 Task: Select workspace "Collaboration Cove".
Action: Mouse moved to (416, 94)
Screenshot: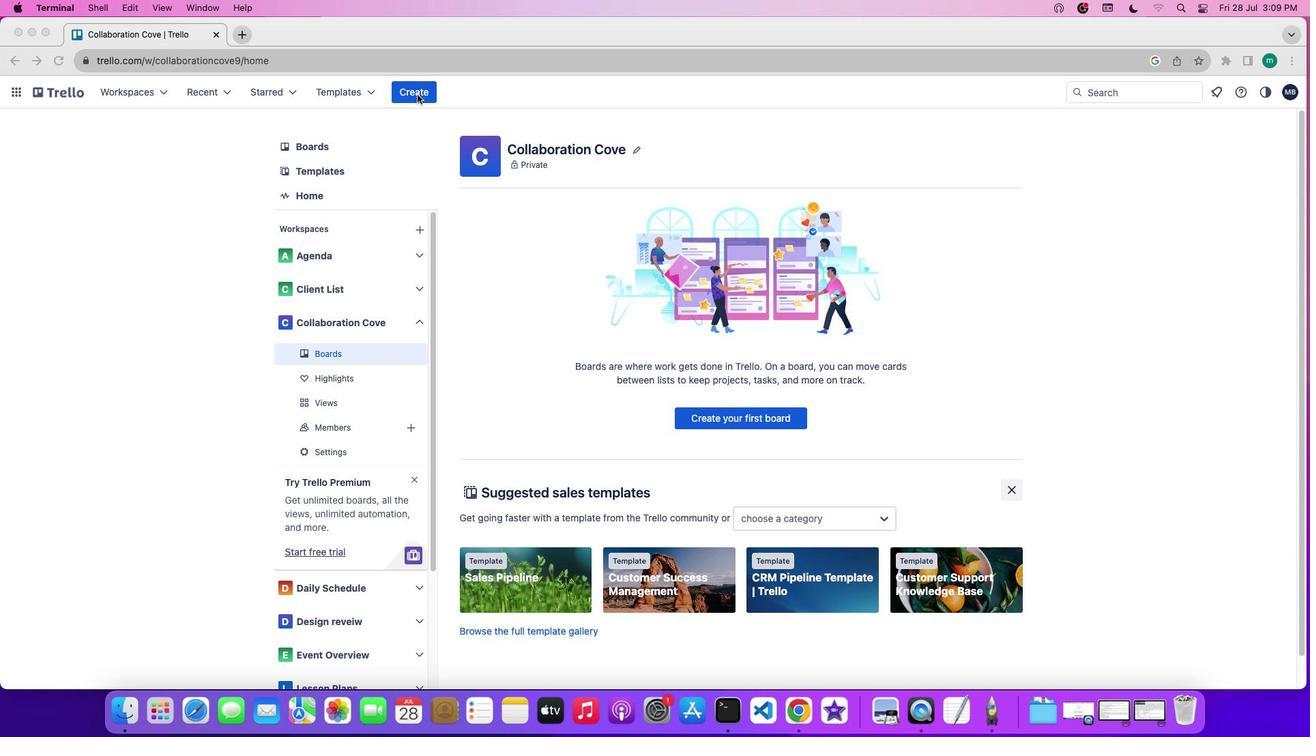 
Action: Mouse pressed left at (416, 94)
Screenshot: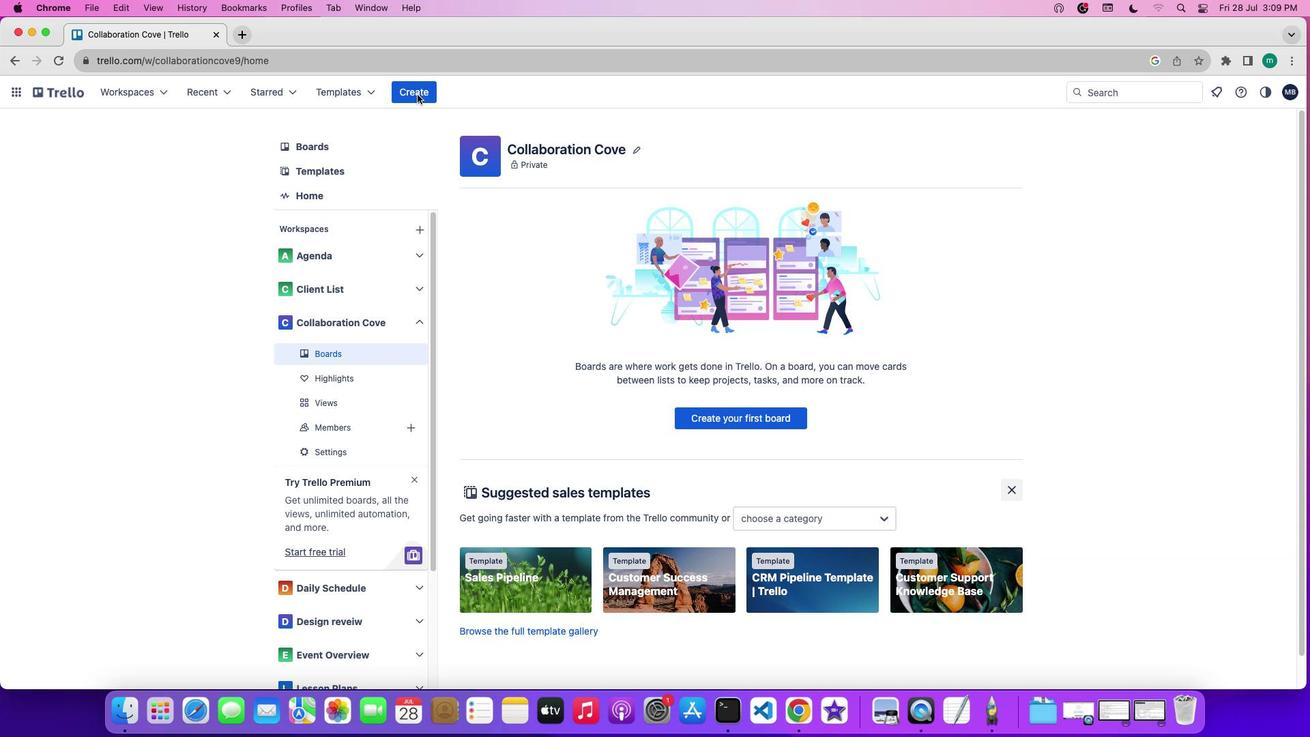 
Action: Mouse pressed left at (416, 94)
Screenshot: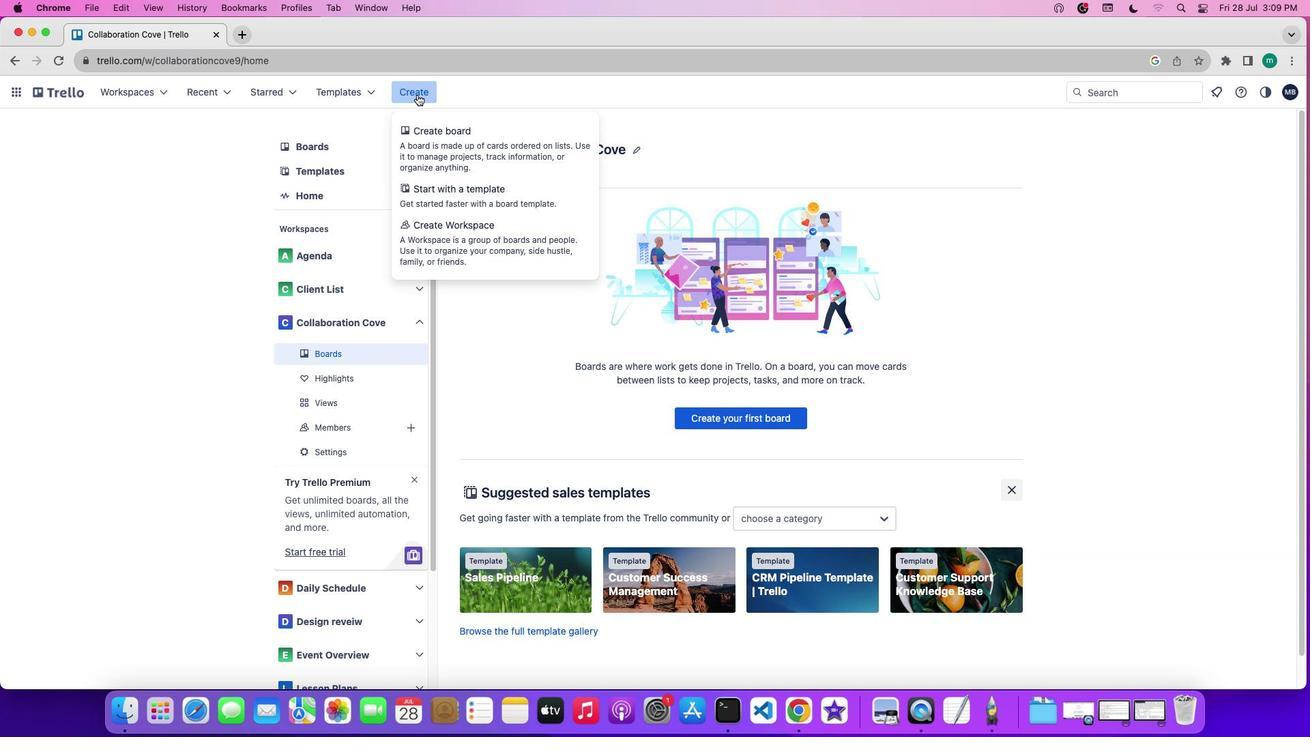 
Action: Mouse pressed left at (416, 94)
Screenshot: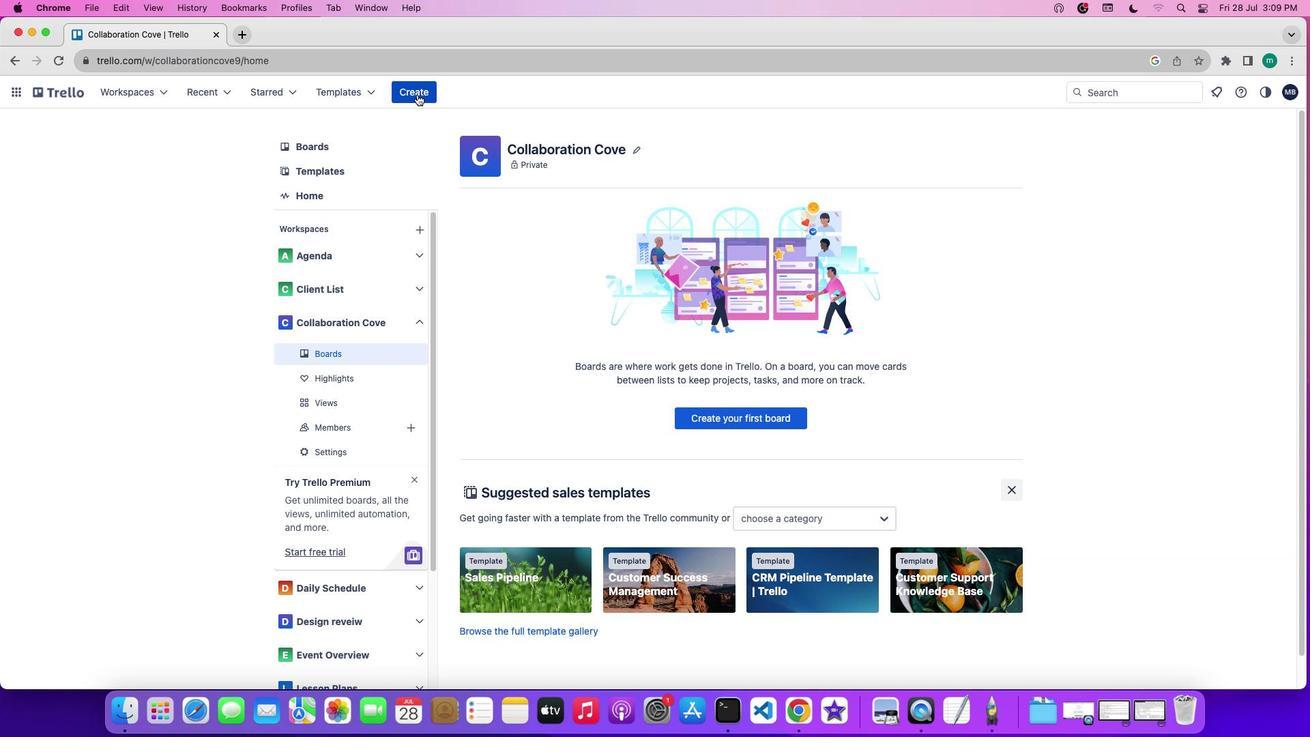 
Action: Mouse moved to (431, 139)
Screenshot: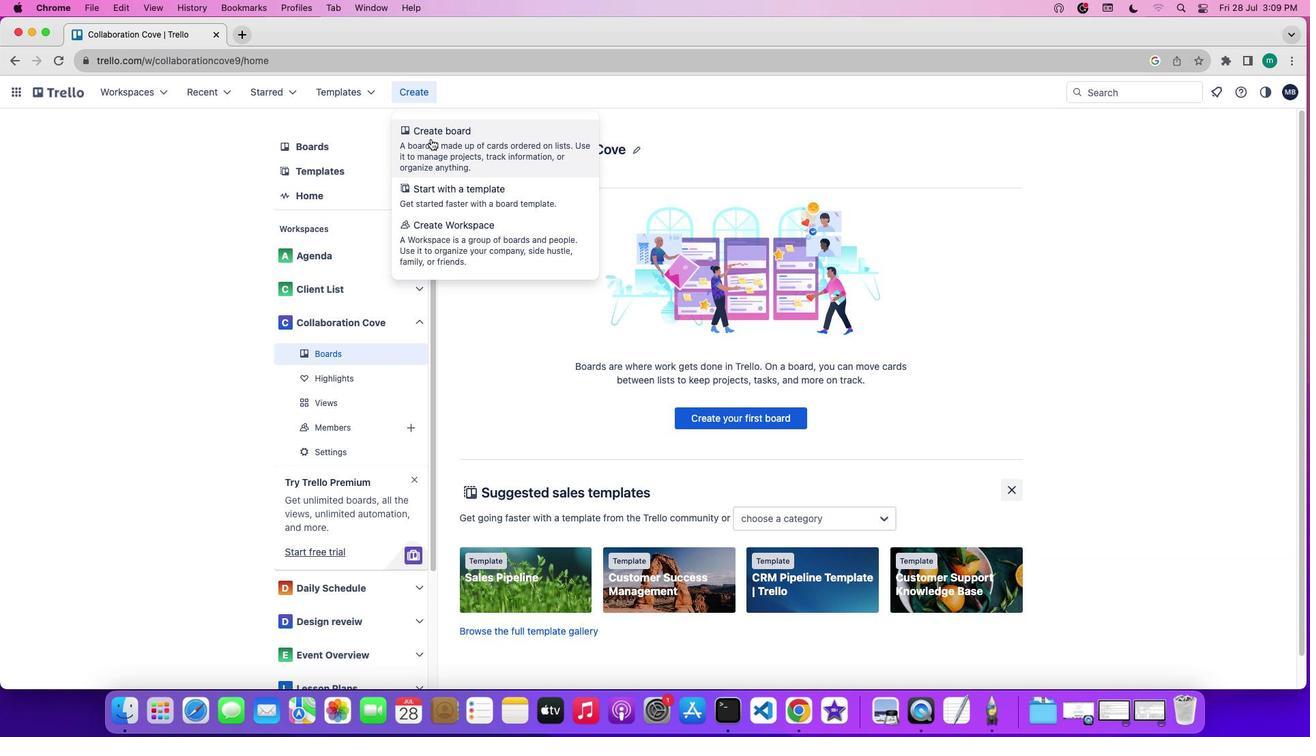 
Action: Mouse pressed left at (431, 139)
Screenshot: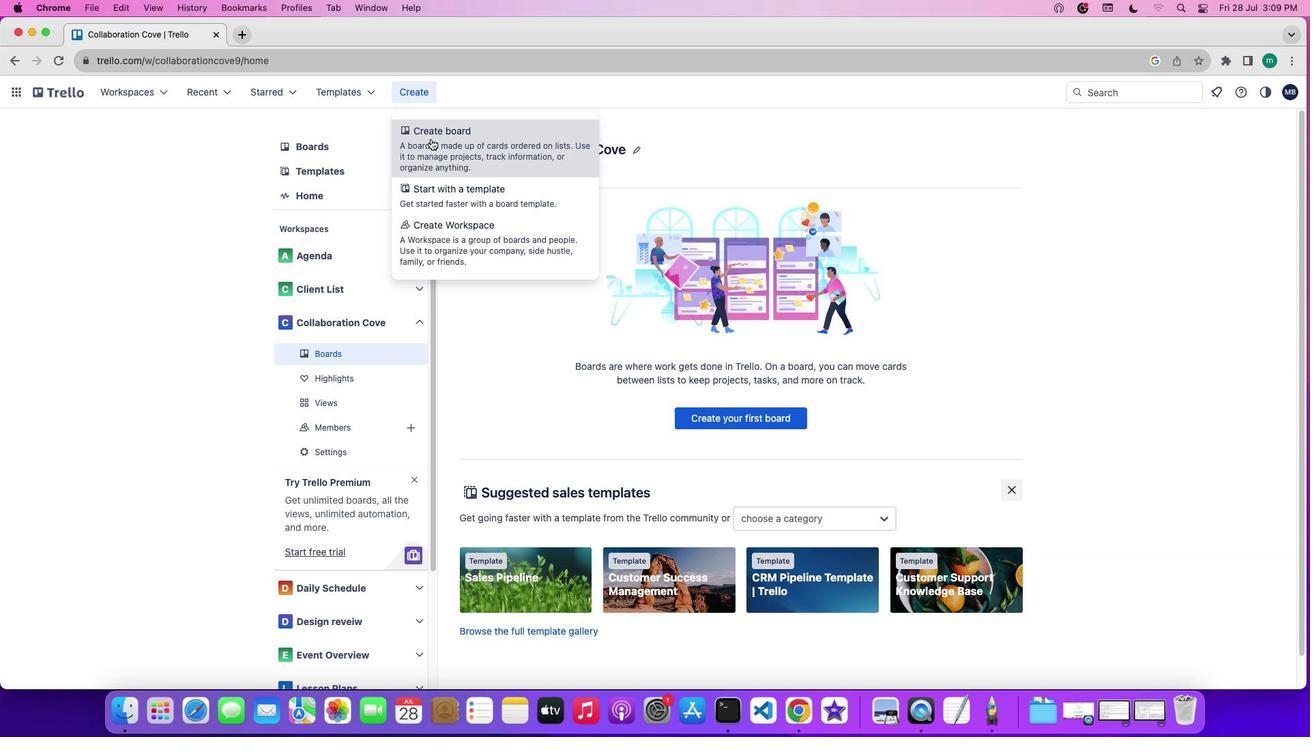 
Action: Mouse moved to (477, 521)
Screenshot: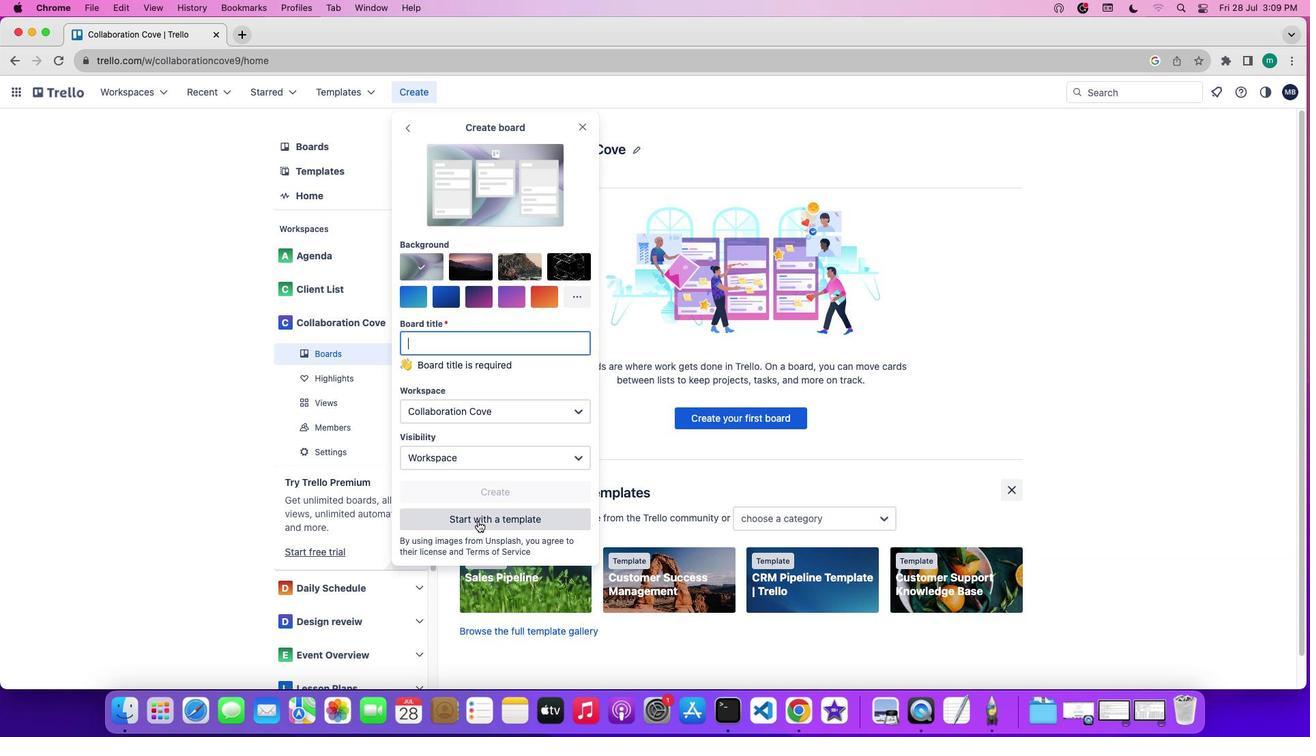 
Action: Mouse pressed left at (477, 521)
Screenshot: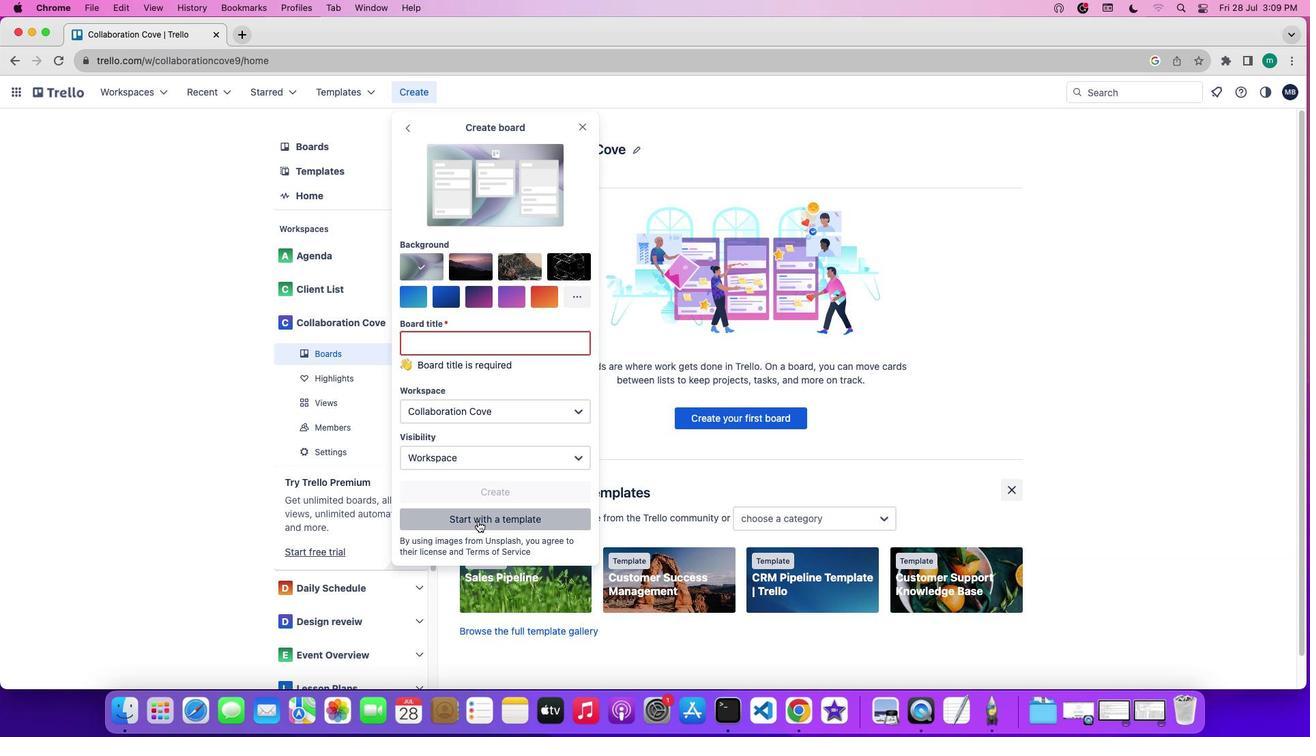 
Action: Mouse moved to (465, 275)
Screenshot: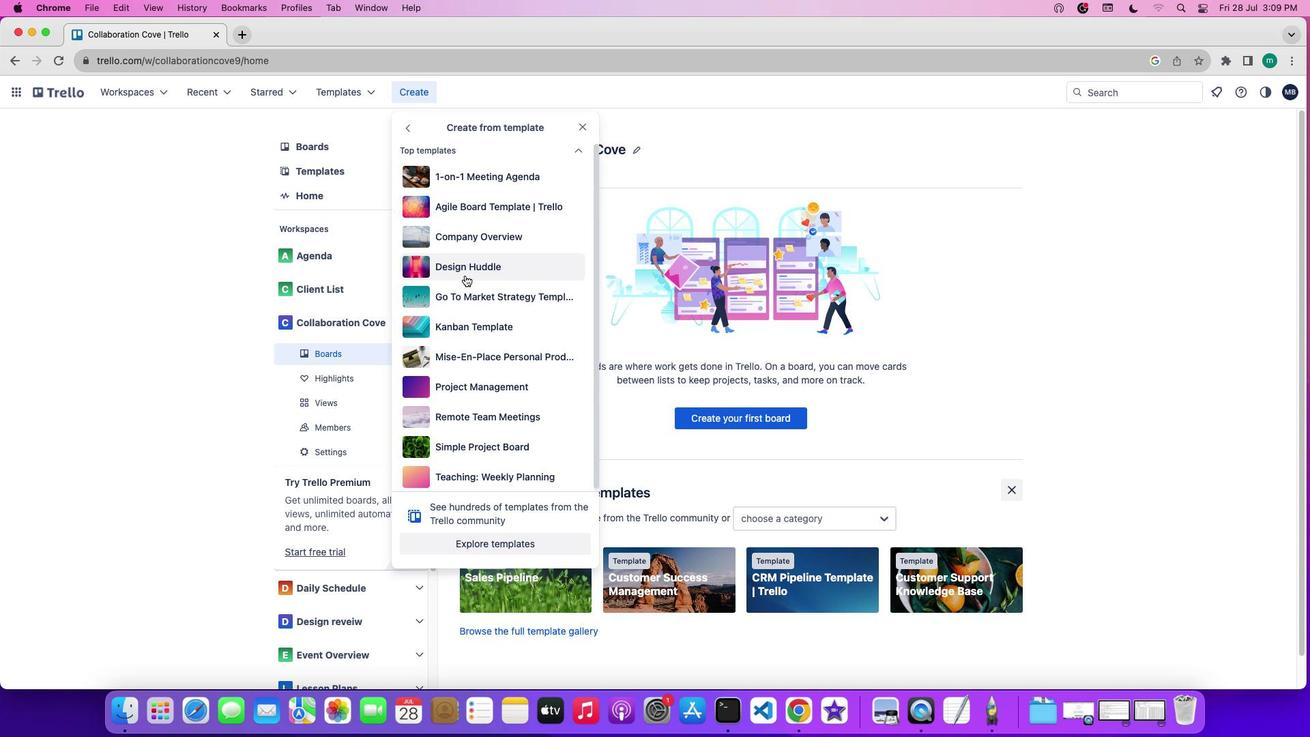
Action: Mouse pressed left at (465, 275)
Screenshot: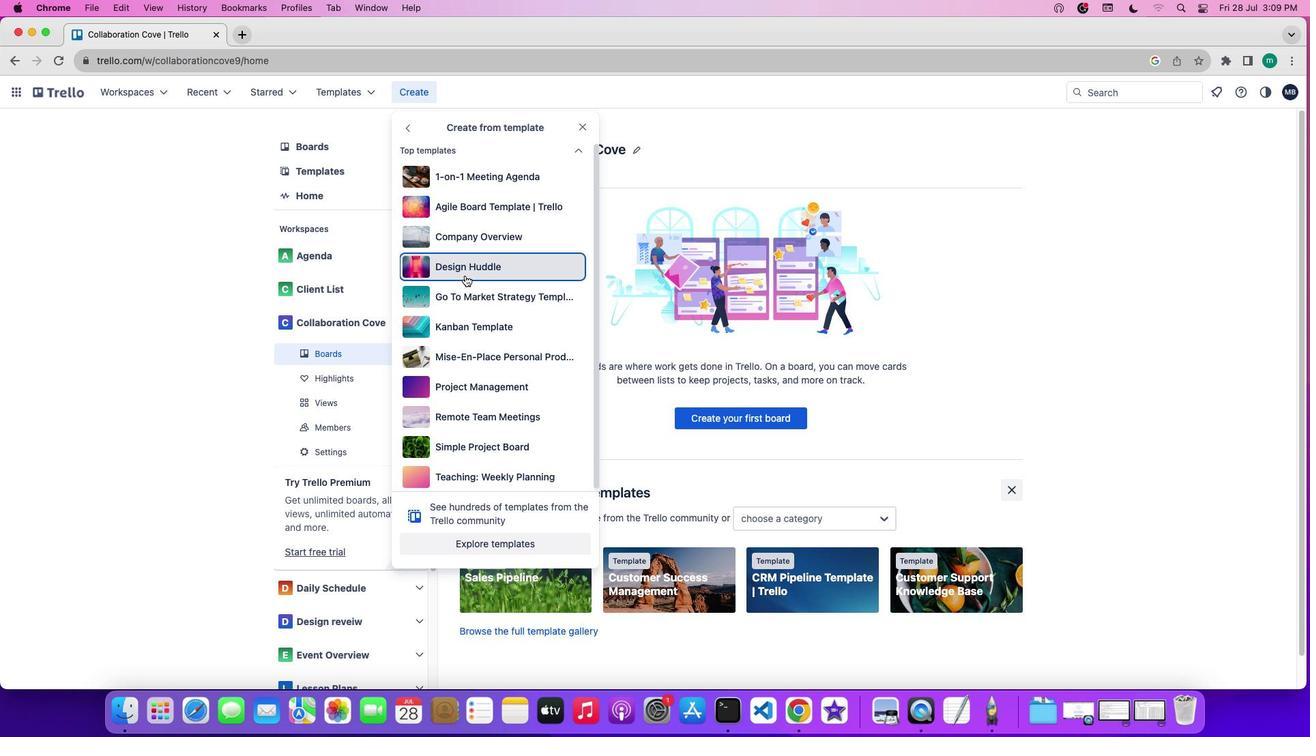 
Action: Mouse moved to (514, 294)
Screenshot: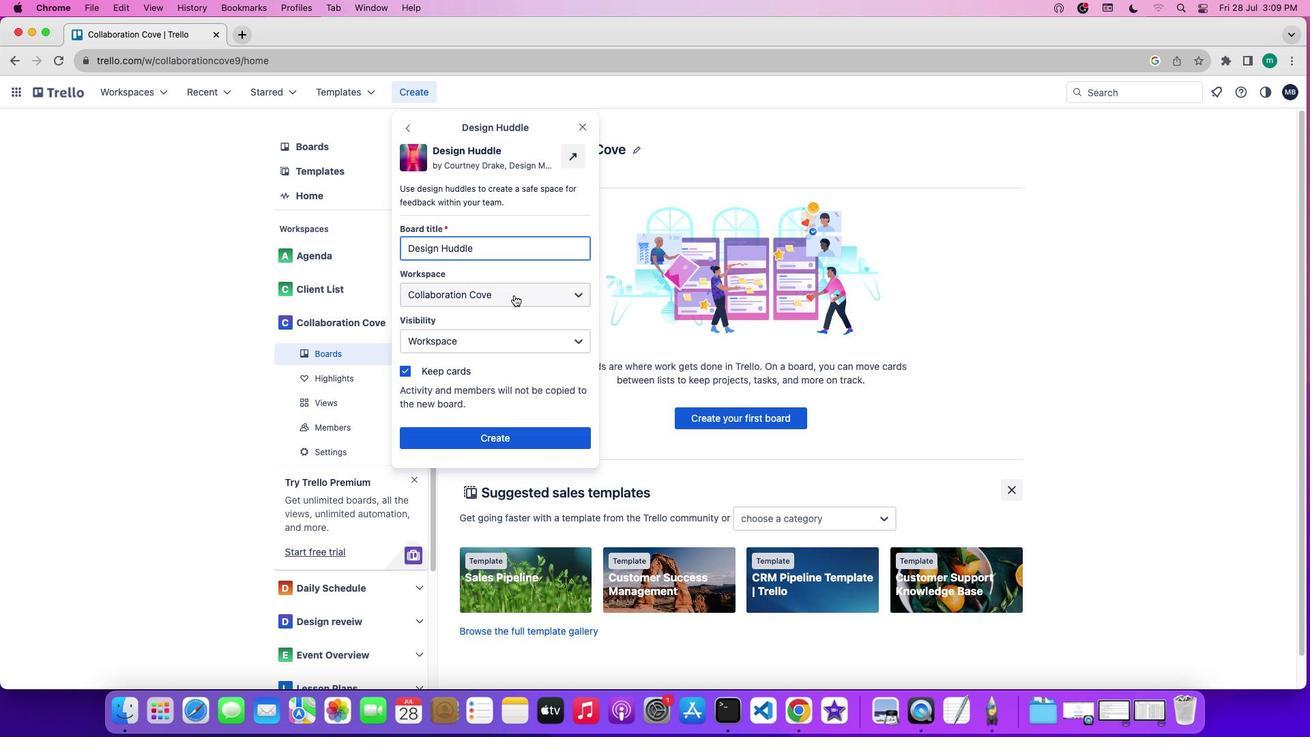 
Action: Mouse pressed left at (514, 294)
Screenshot: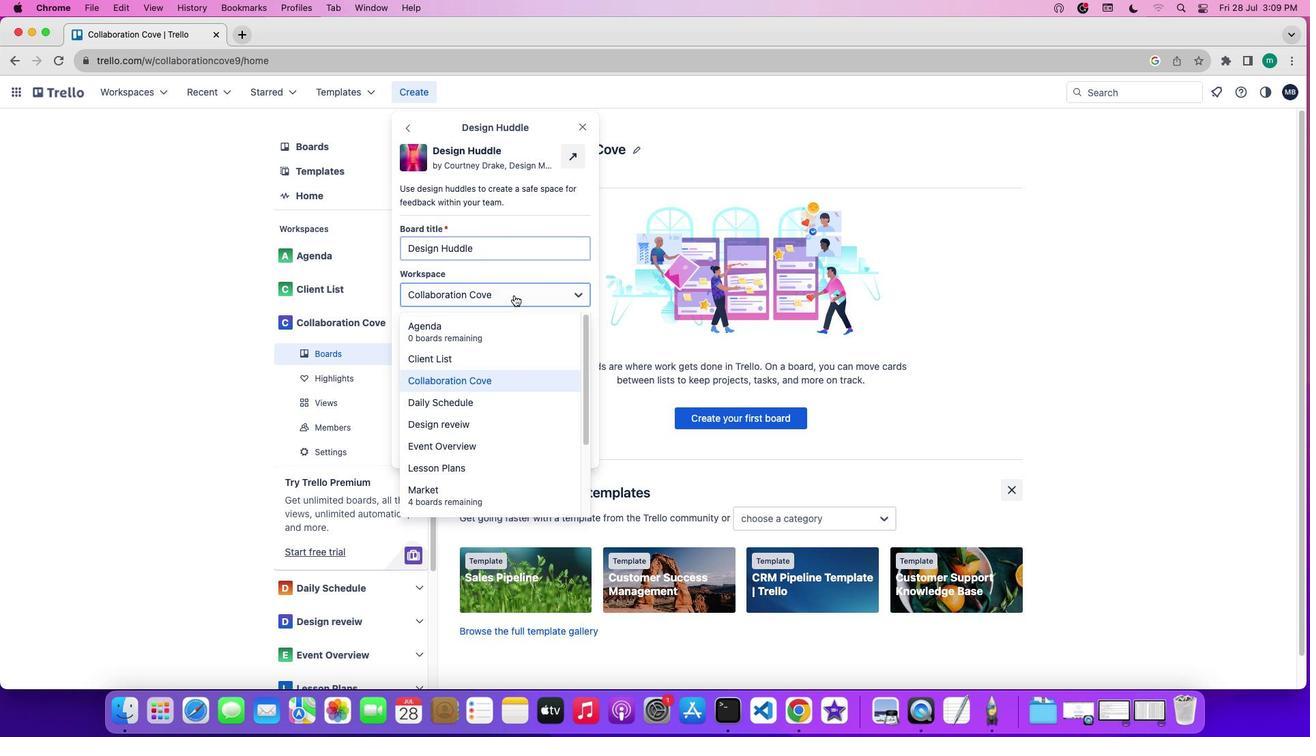
Action: Mouse moved to (483, 380)
Screenshot: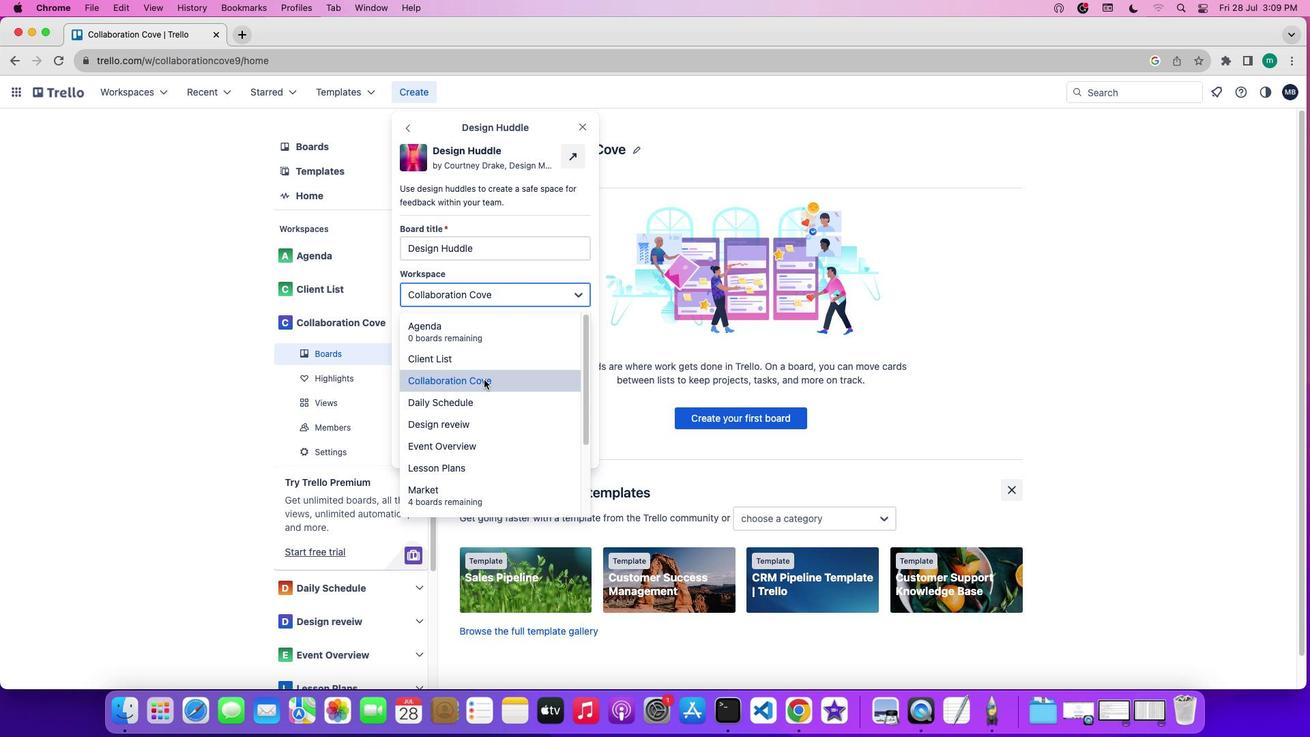 
Action: Mouse pressed left at (483, 380)
Screenshot: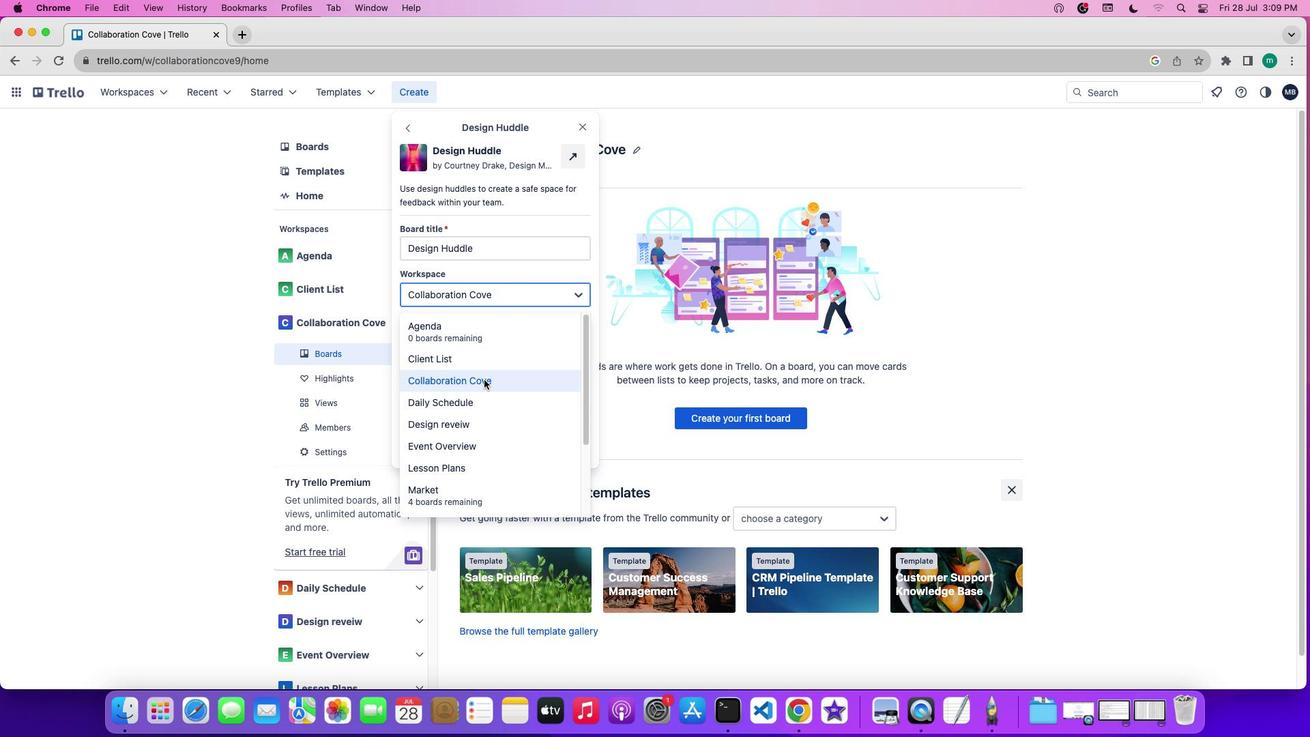 
Action: Mouse moved to (523, 379)
Screenshot: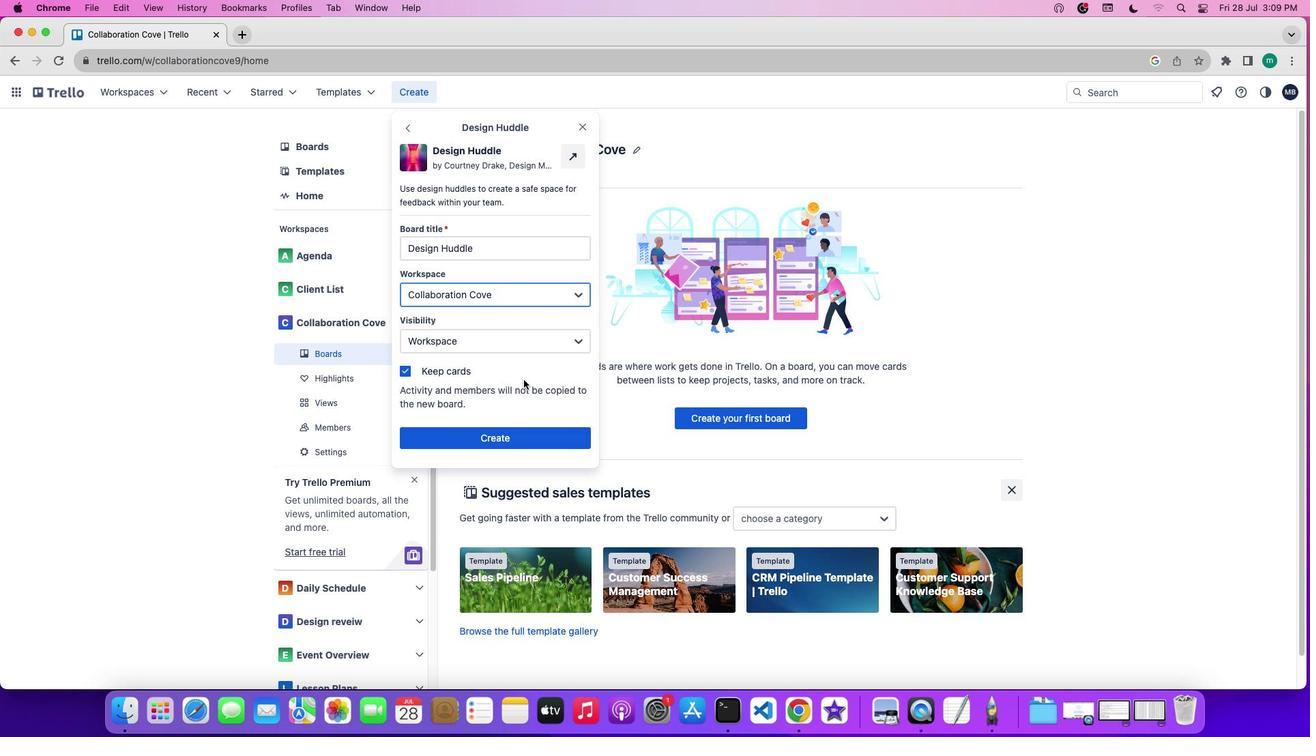 
